 Task: Set the Search for items where to "any criteria are met" while find customer
Action: Mouse moved to (200, 21)
Screenshot: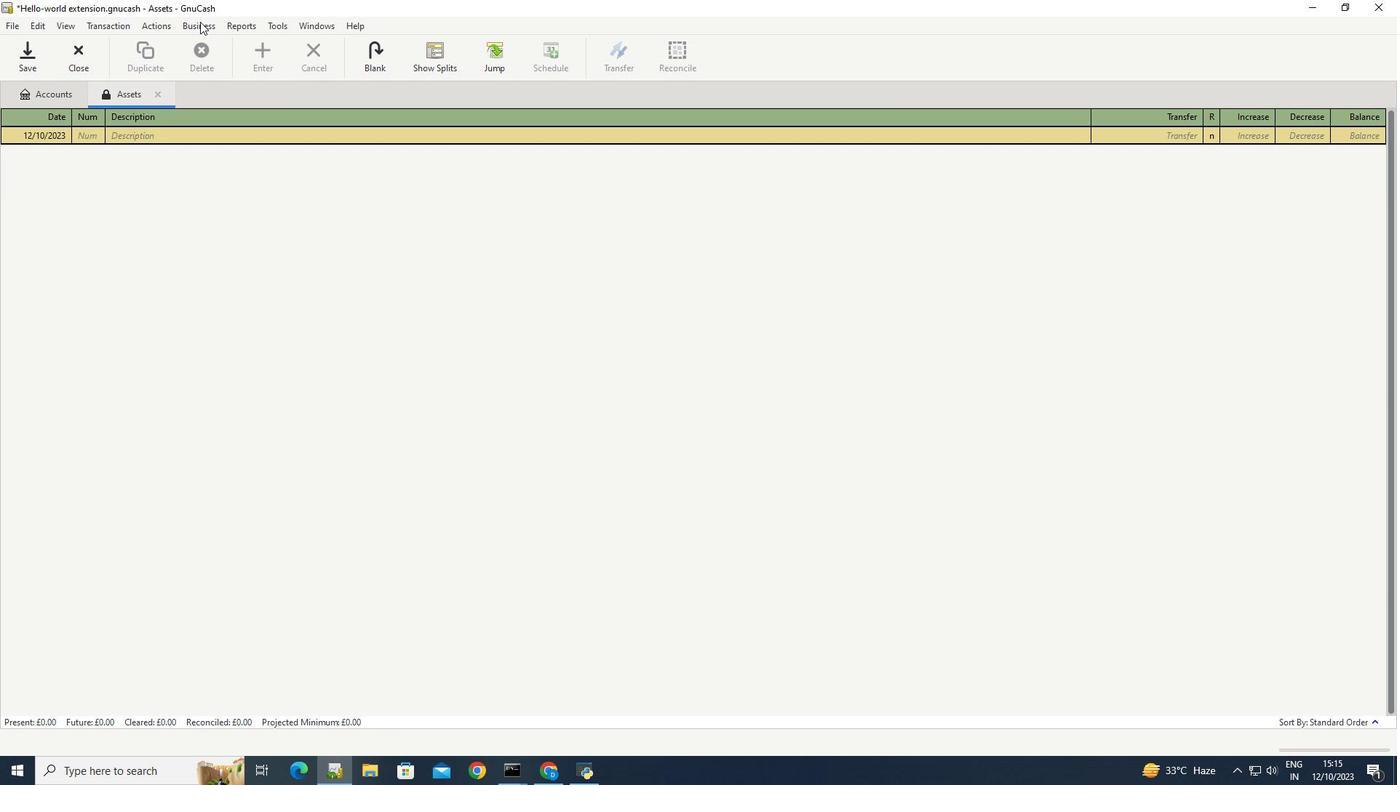 
Action: Mouse pressed left at (200, 21)
Screenshot: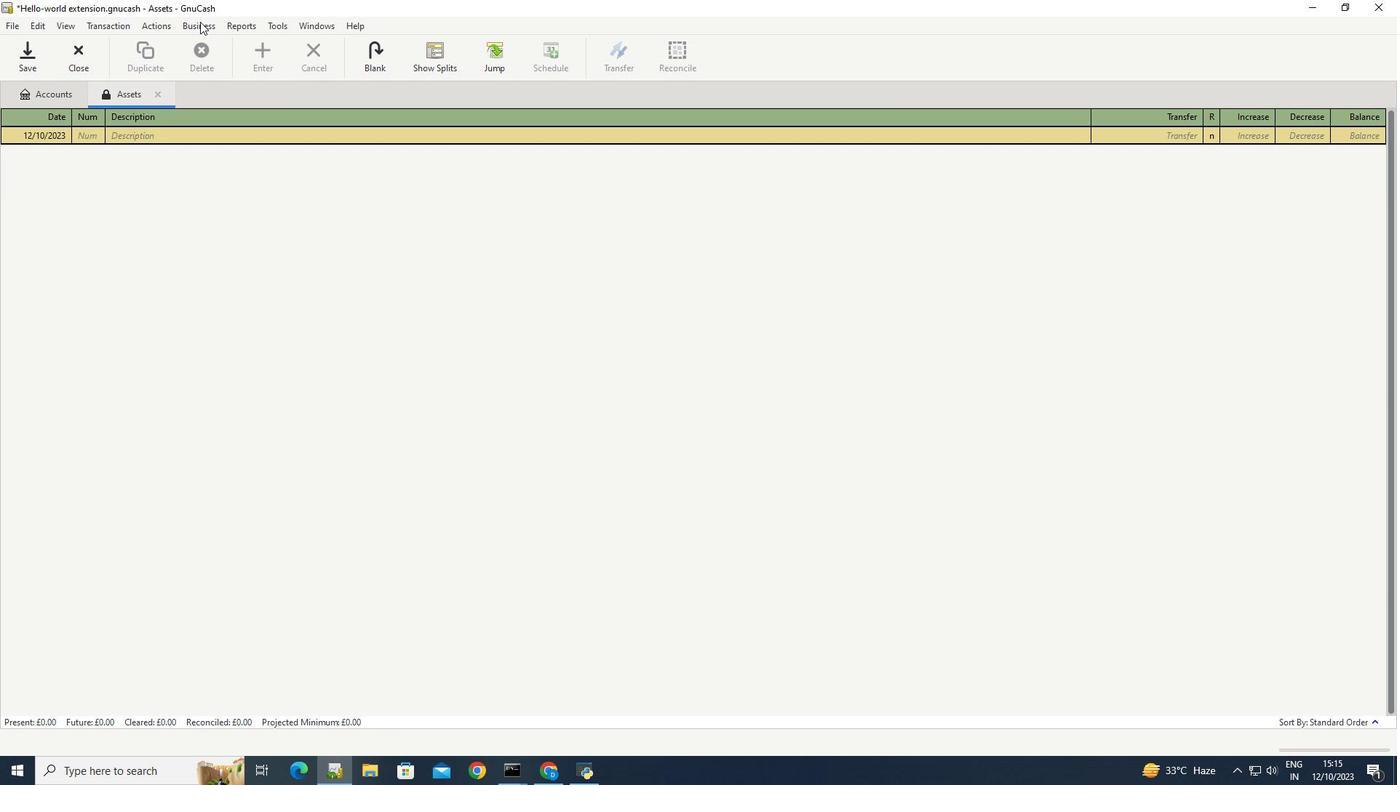 
Action: Mouse moved to (374, 78)
Screenshot: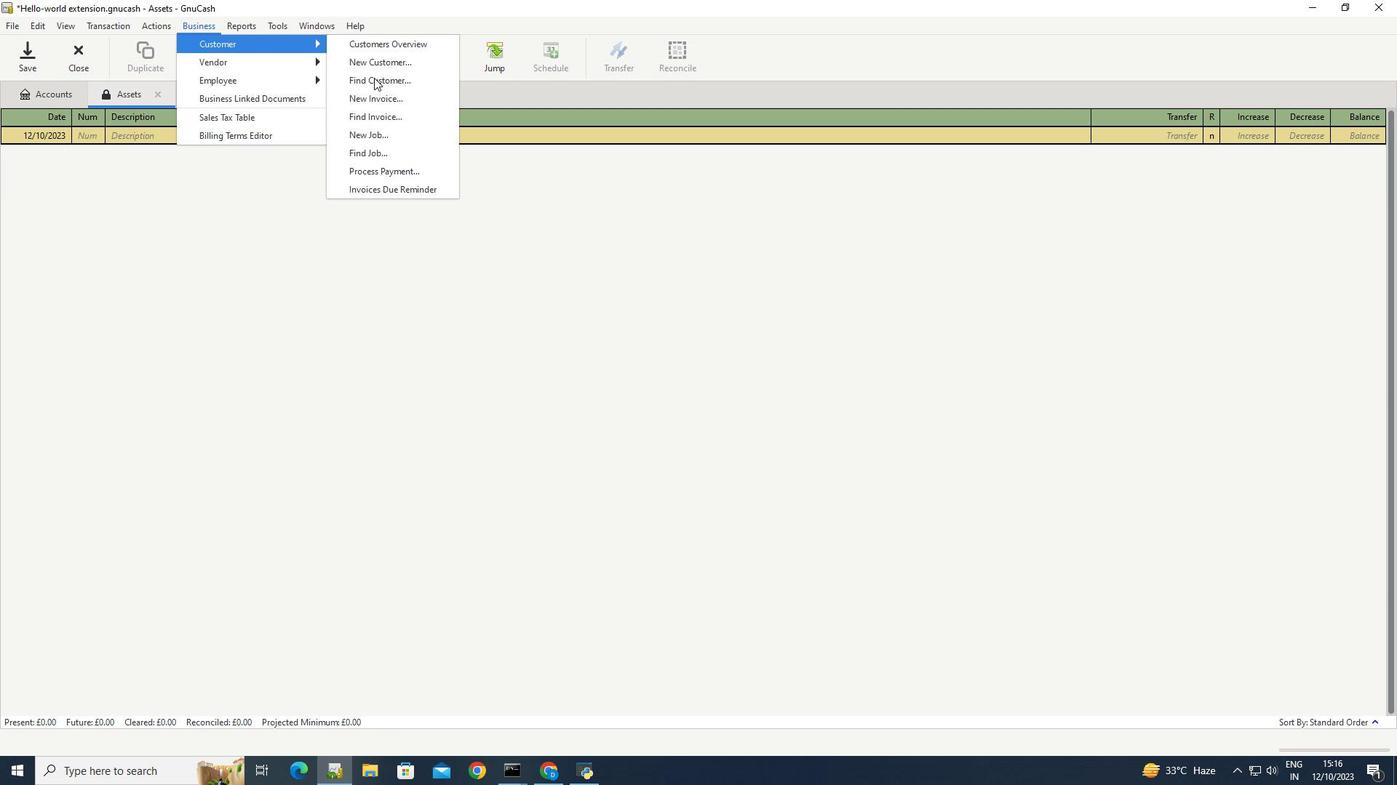 
Action: Mouse pressed left at (374, 78)
Screenshot: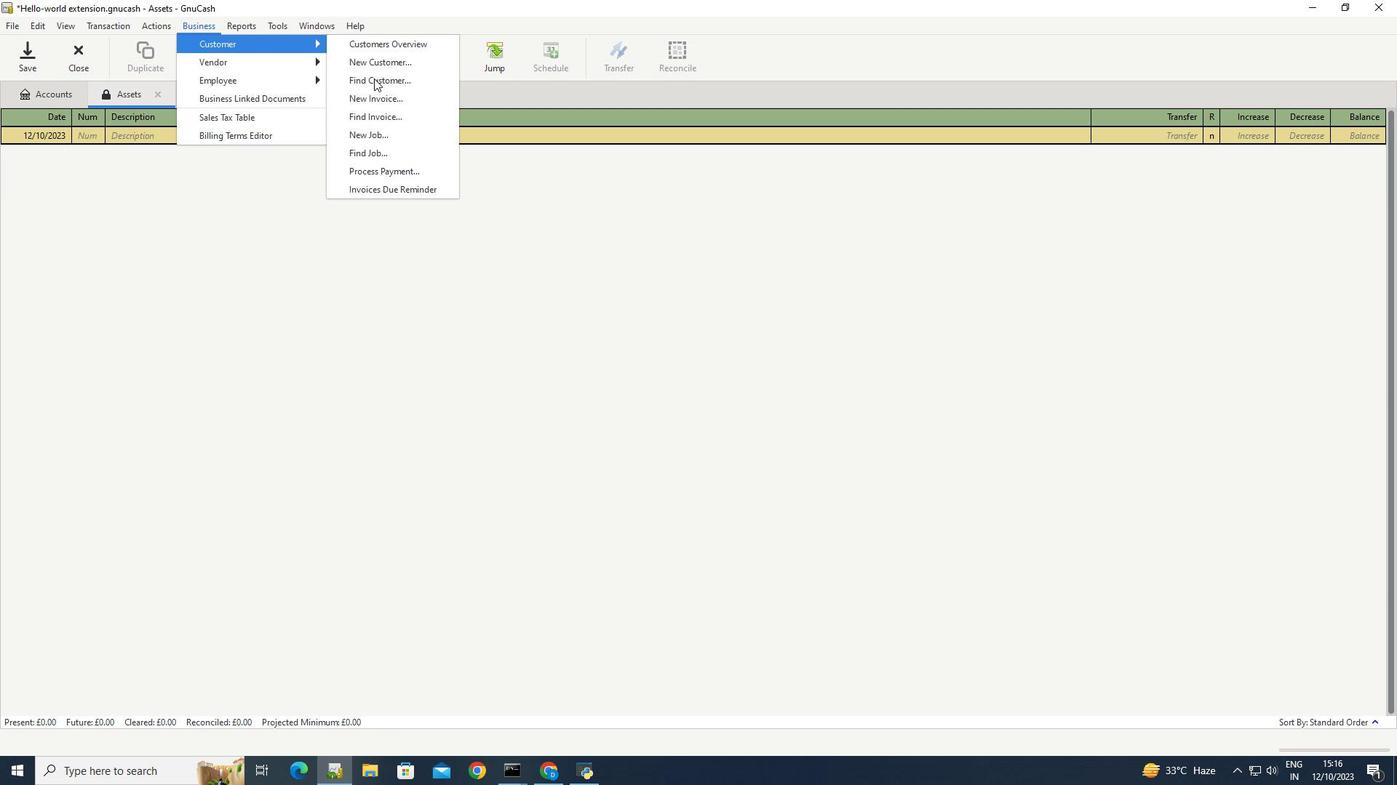 
Action: Mouse moved to (848, 315)
Screenshot: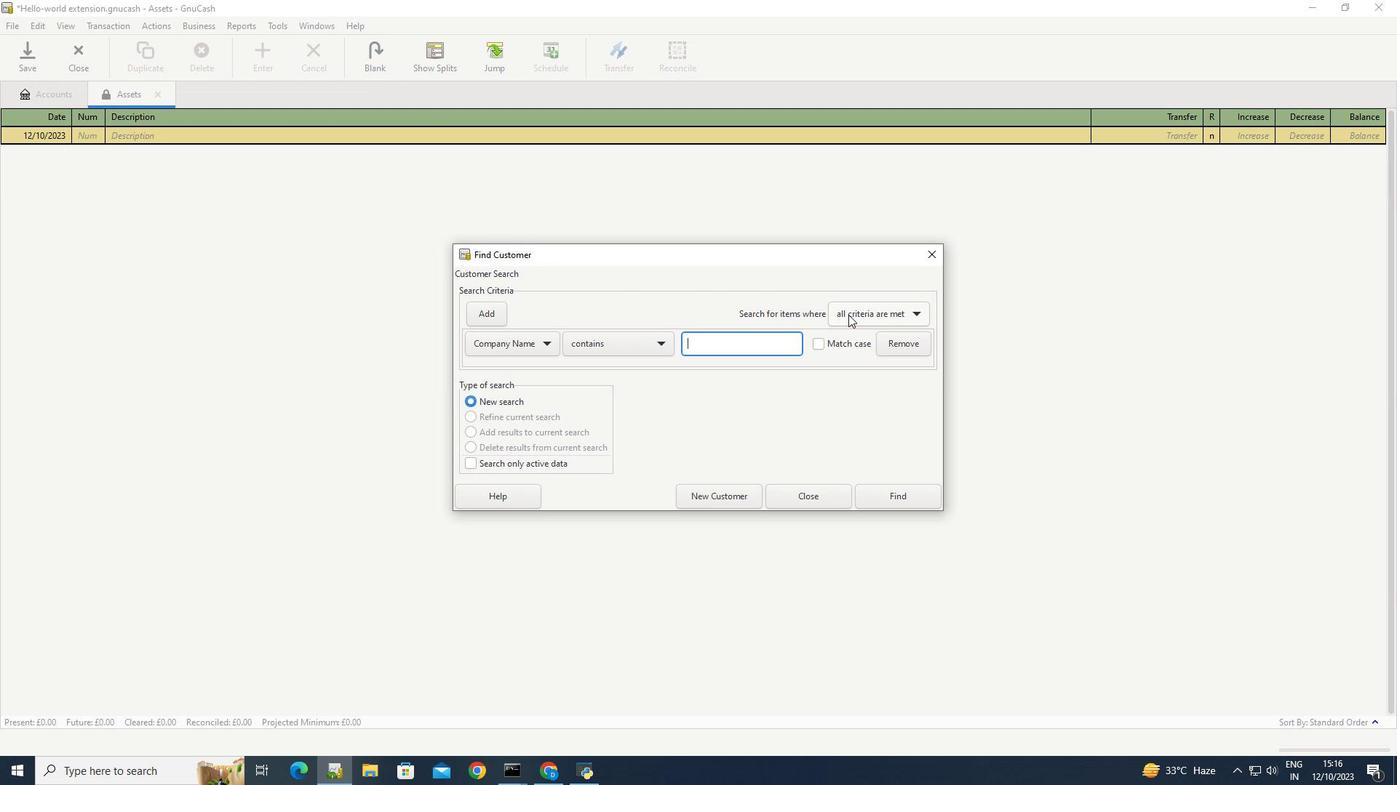 
Action: Mouse pressed left at (848, 315)
Screenshot: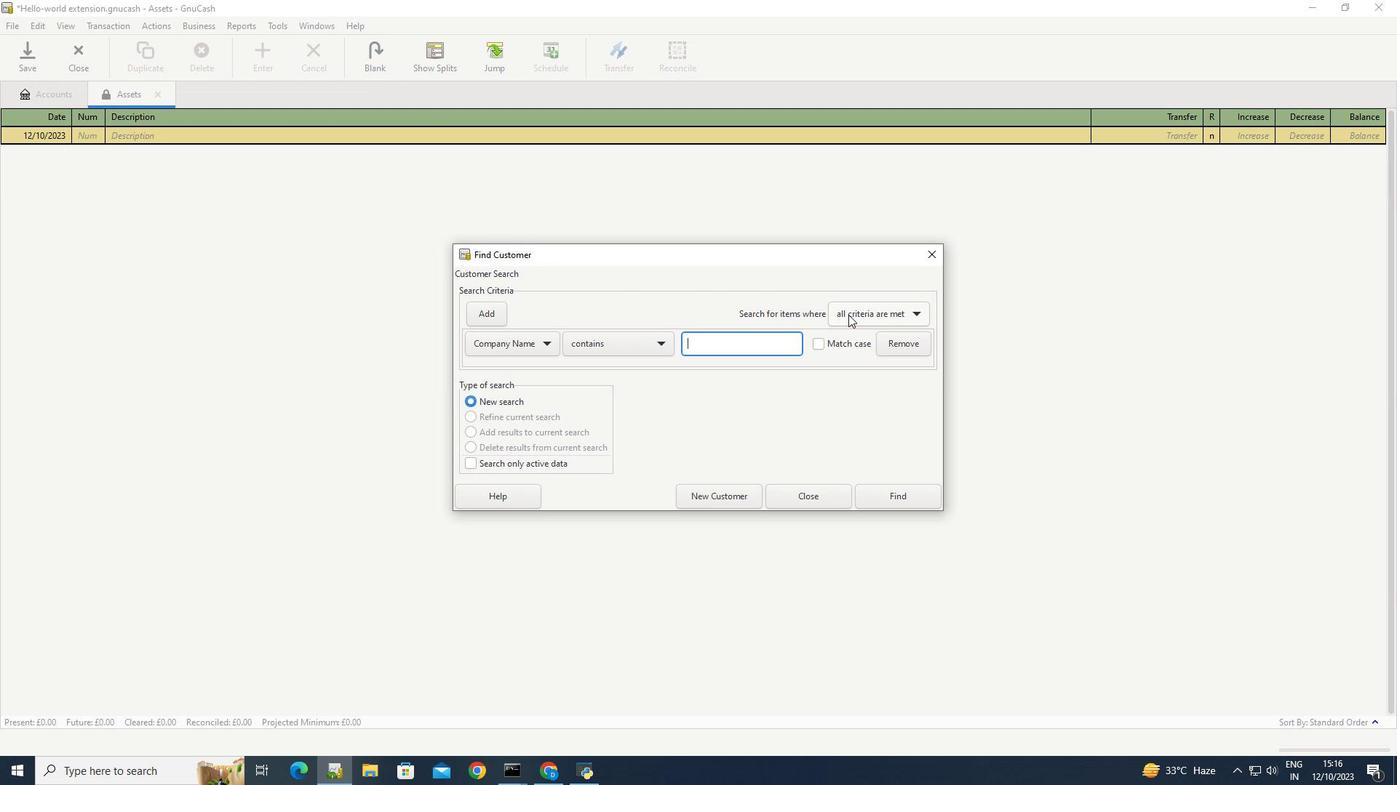 
Action: Mouse moved to (854, 339)
Screenshot: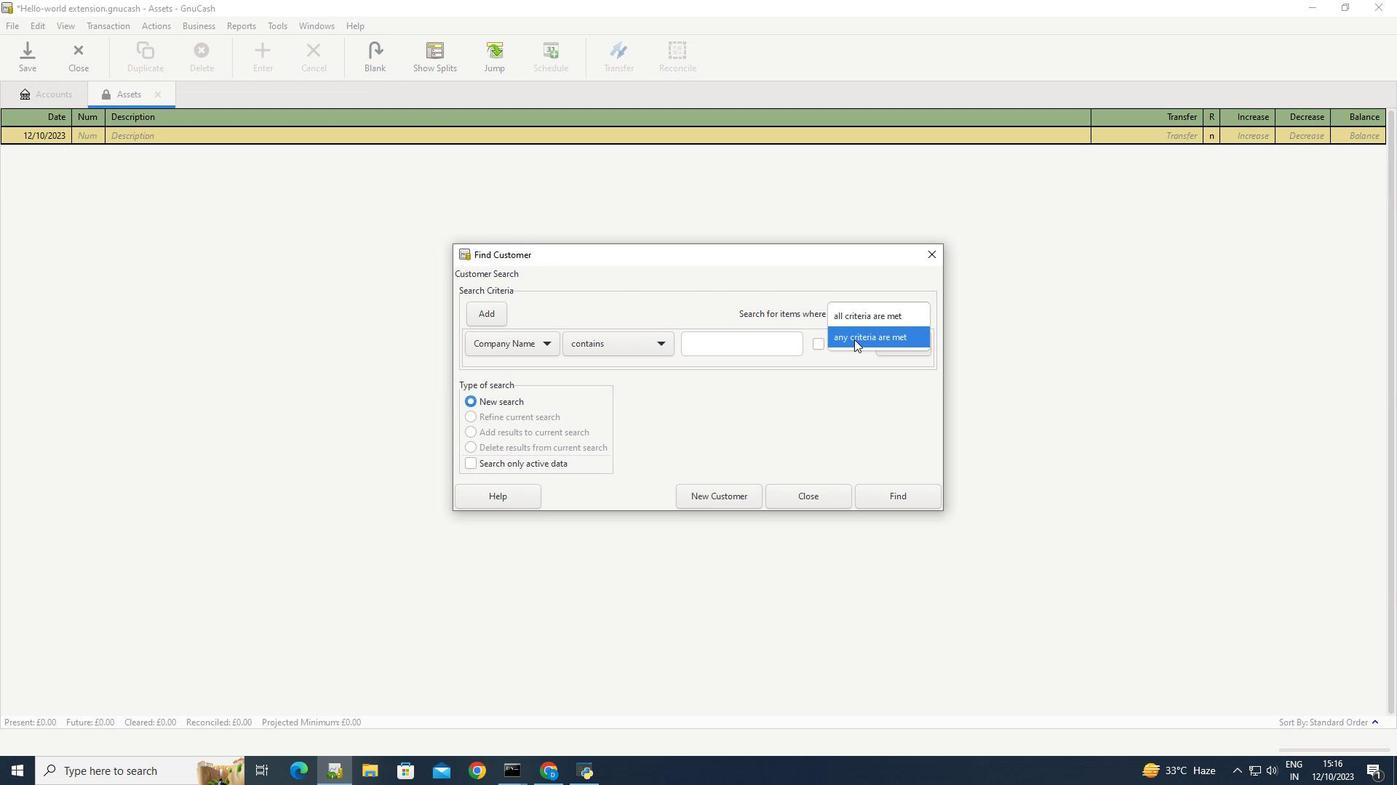 
Action: Mouse pressed left at (854, 339)
Screenshot: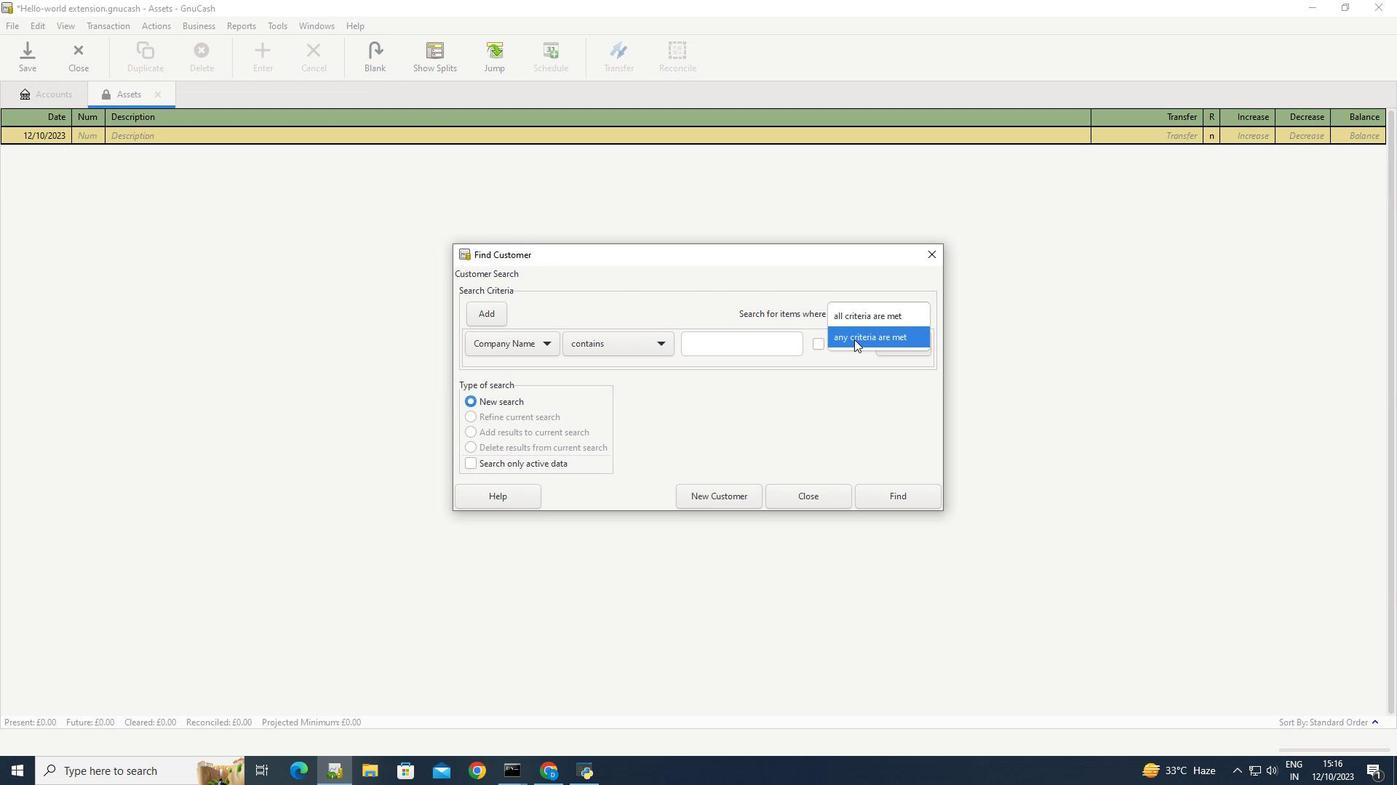 
Action: Mouse moved to (835, 414)
Screenshot: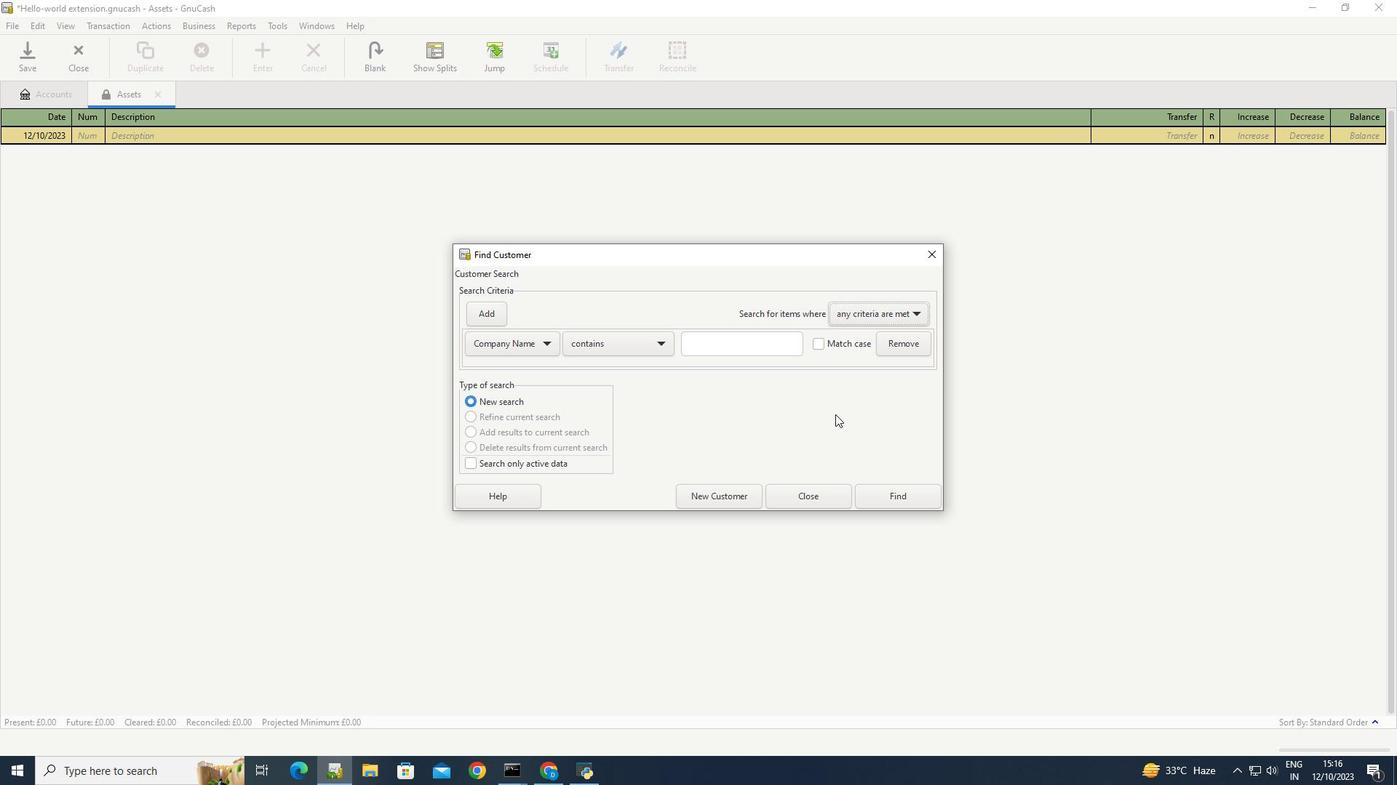 
Action: Mouse pressed left at (835, 414)
Screenshot: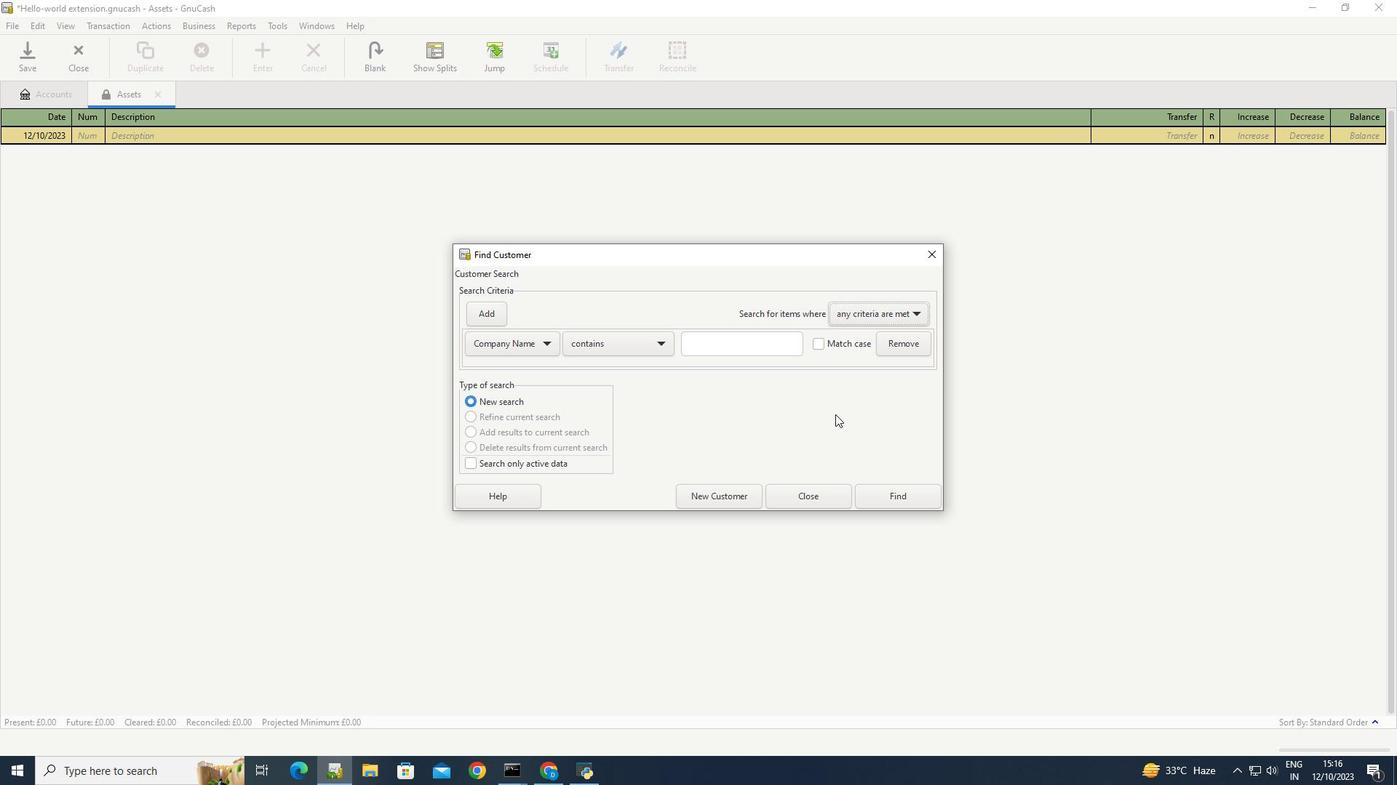 
